 Task: Add the calendar component to the site builder.
Action: Mouse moved to (898, 62)
Screenshot: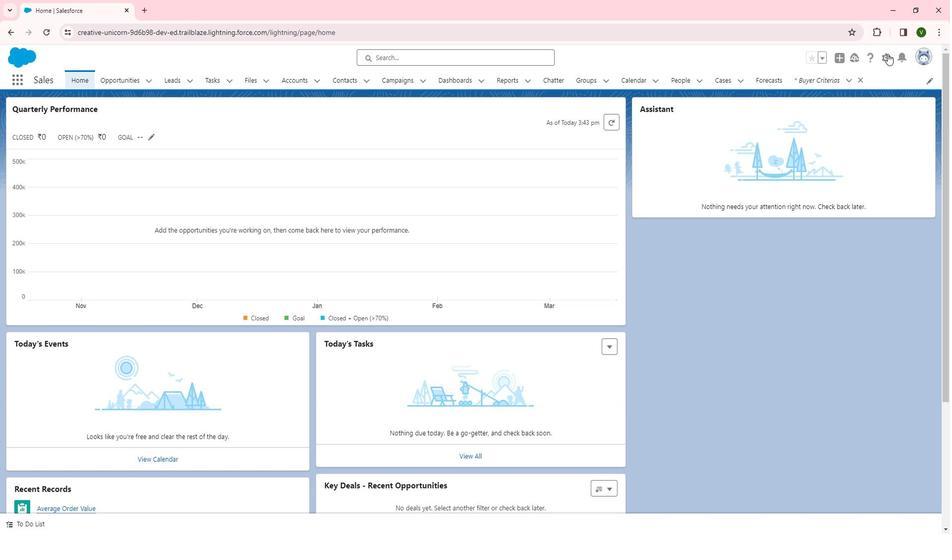 
Action: Mouse pressed left at (898, 62)
Screenshot: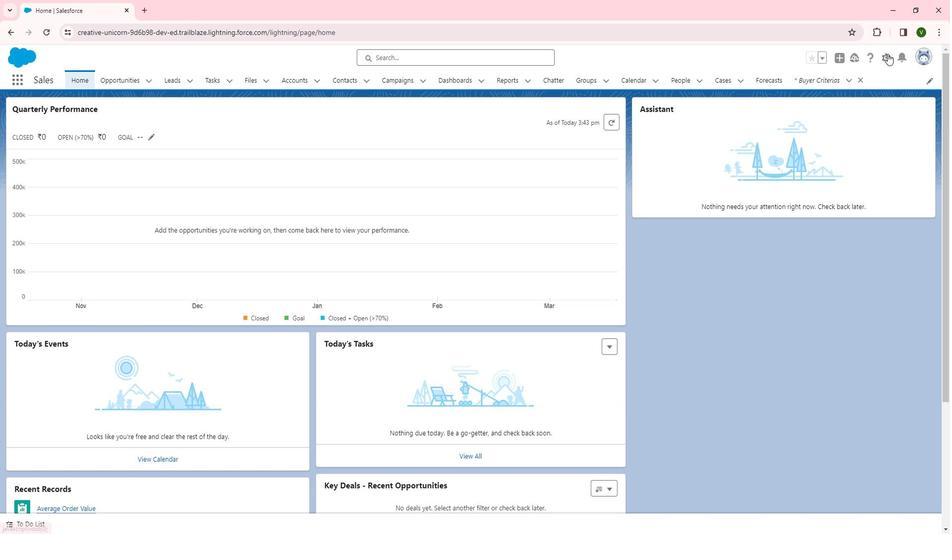 
Action: Mouse moved to (858, 86)
Screenshot: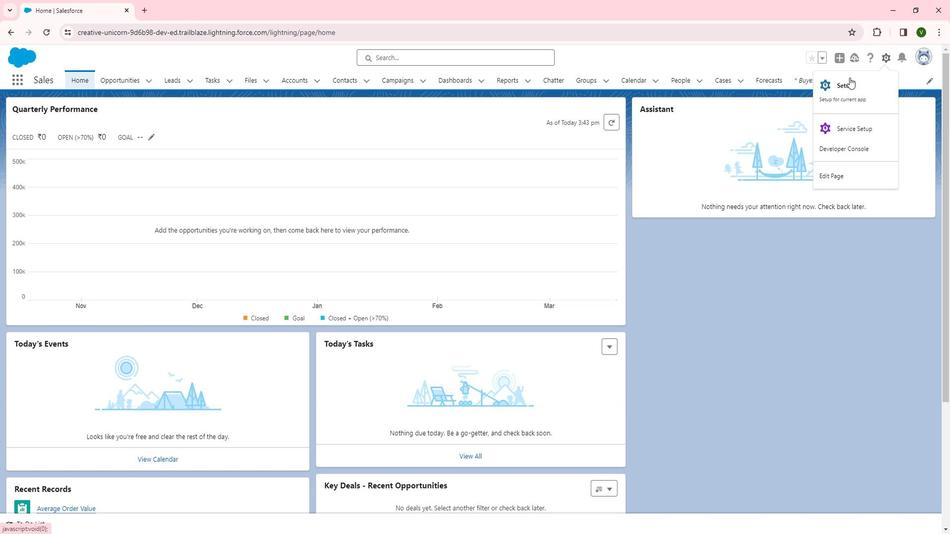 
Action: Mouse pressed left at (858, 86)
Screenshot: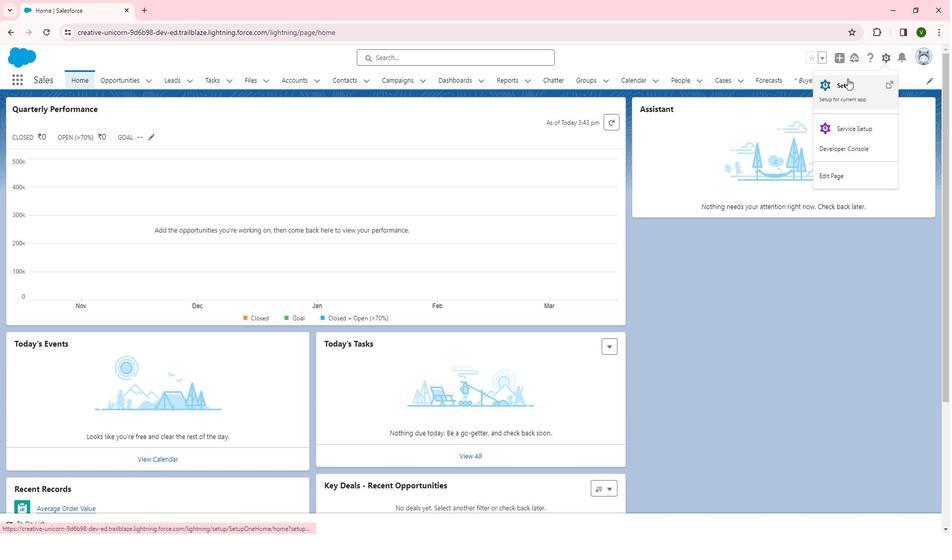 
Action: Mouse moved to (57, 301)
Screenshot: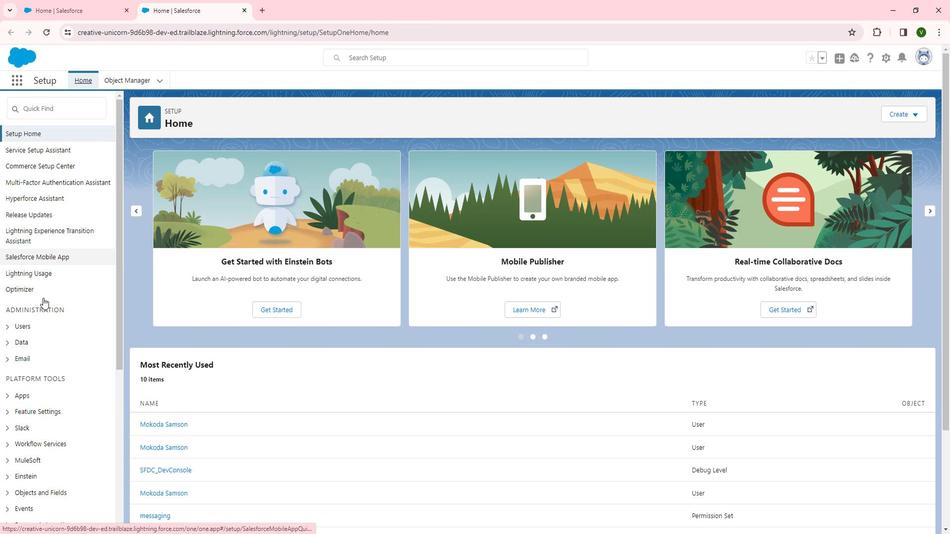 
Action: Mouse scrolled (57, 301) with delta (0, 0)
Screenshot: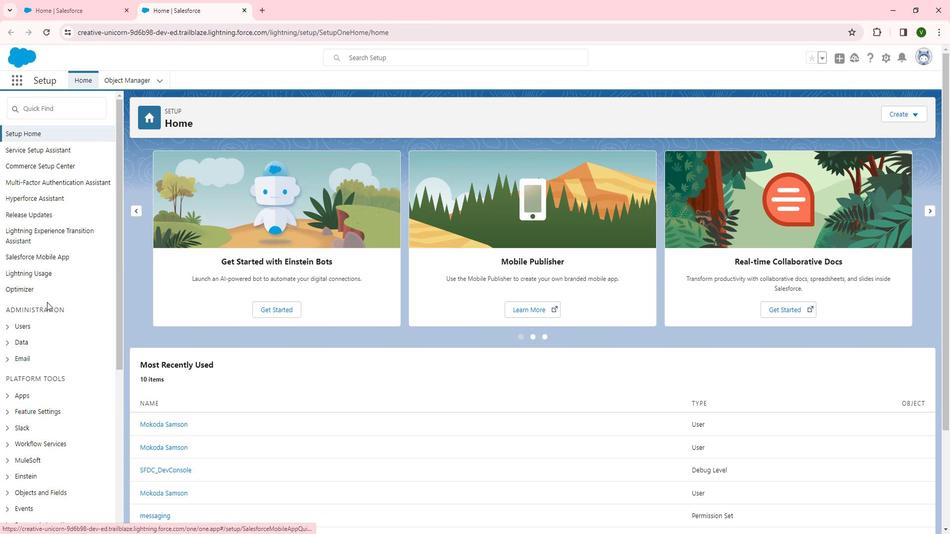 
Action: Mouse scrolled (57, 301) with delta (0, 0)
Screenshot: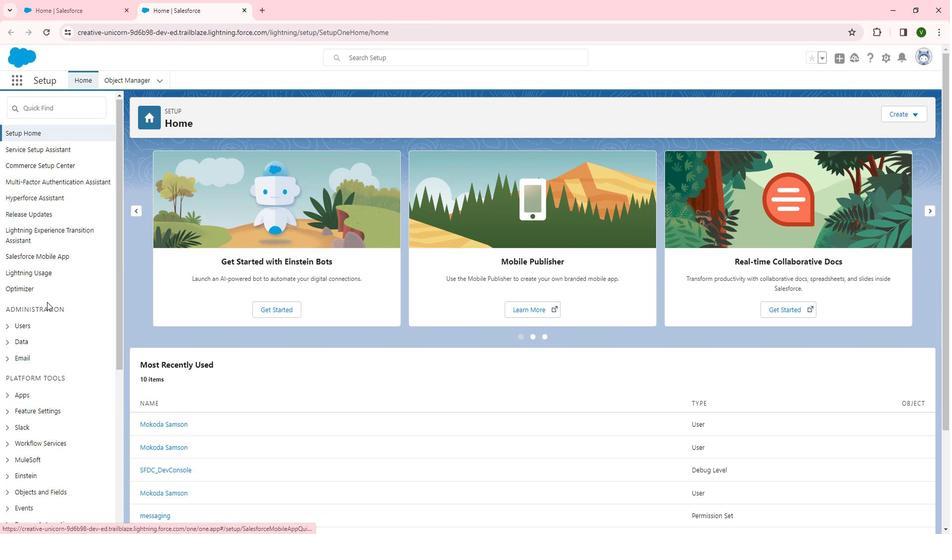 
Action: Mouse scrolled (57, 301) with delta (0, 0)
Screenshot: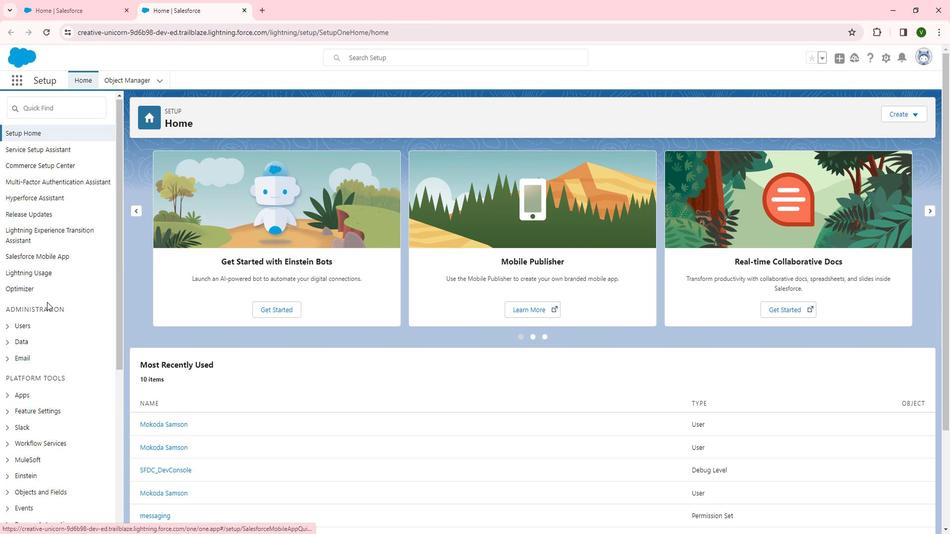 
Action: Mouse moved to (32, 260)
Screenshot: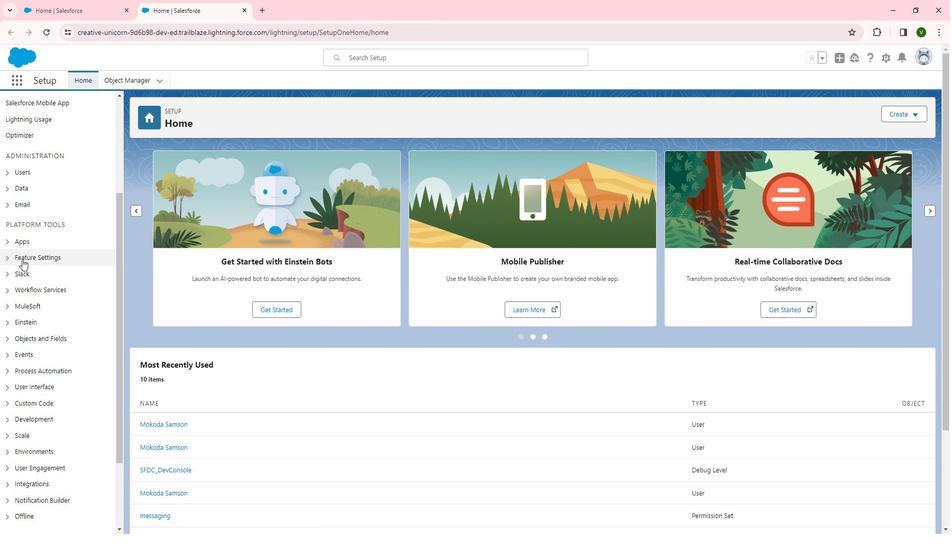 
Action: Mouse pressed left at (32, 260)
Screenshot: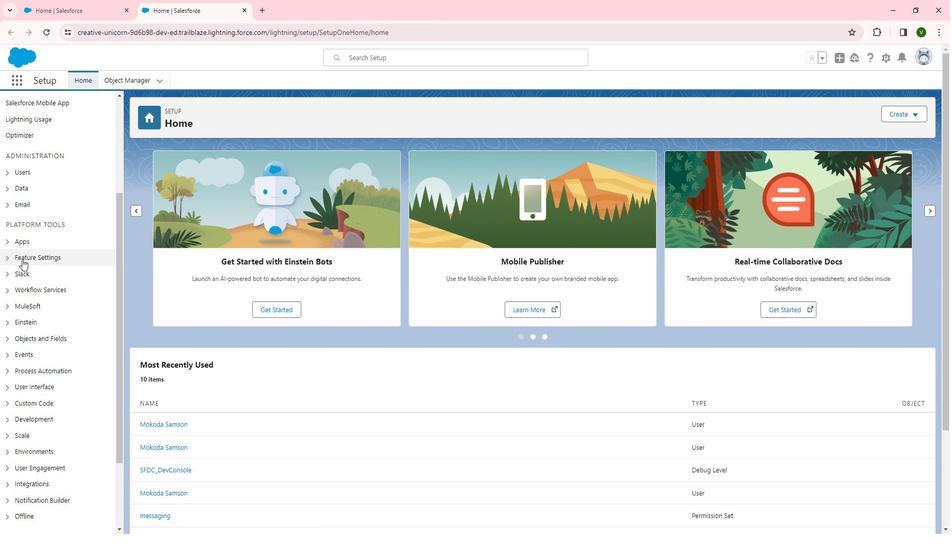 
Action: Mouse moved to (40, 273)
Screenshot: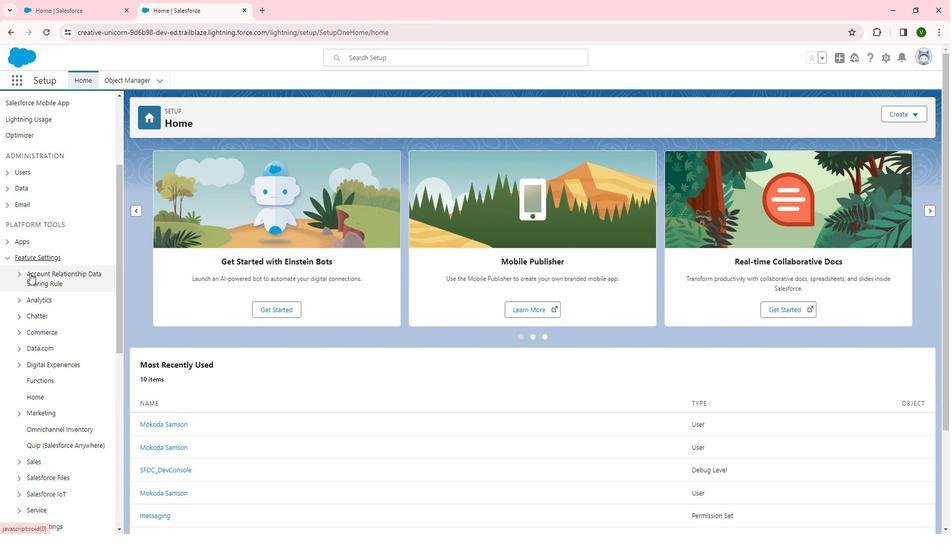
Action: Mouse scrolled (40, 273) with delta (0, 0)
Screenshot: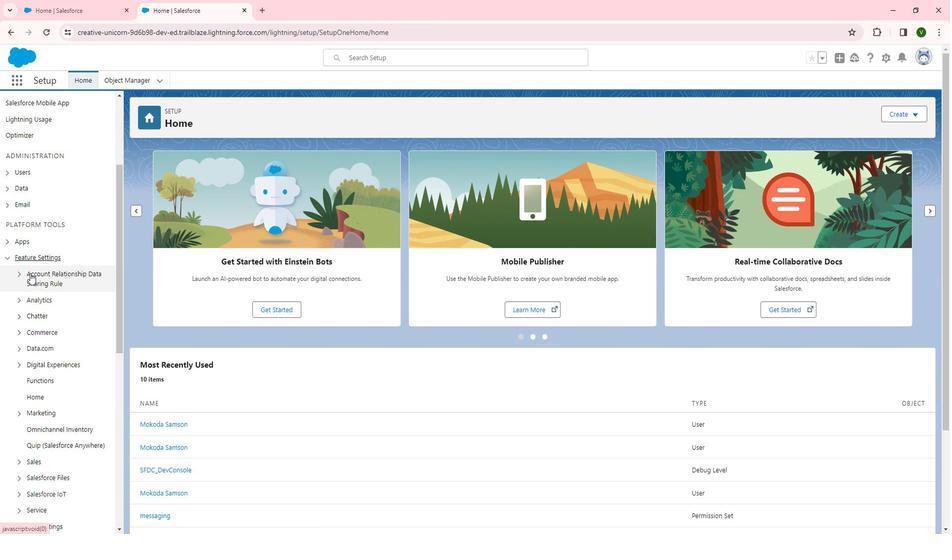 
Action: Mouse scrolled (40, 273) with delta (0, 0)
Screenshot: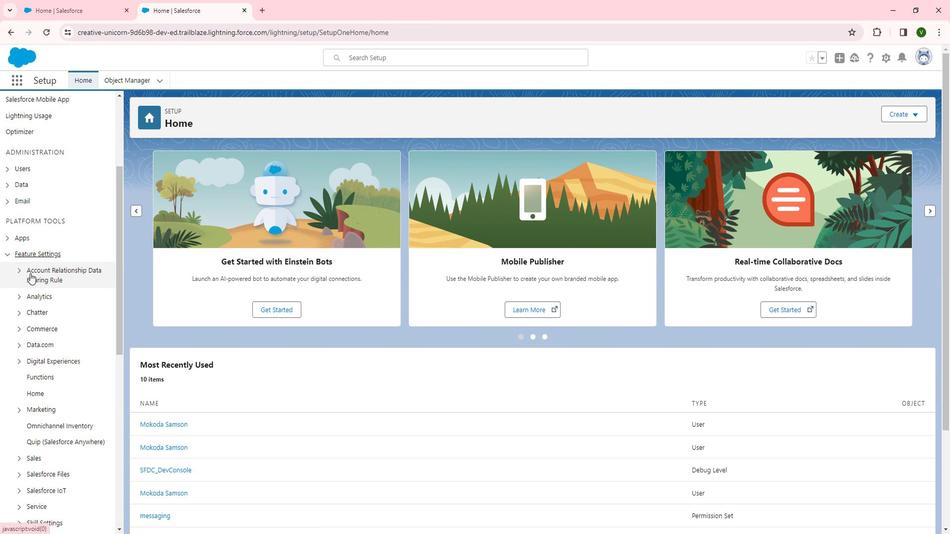 
Action: Mouse moved to (48, 262)
Screenshot: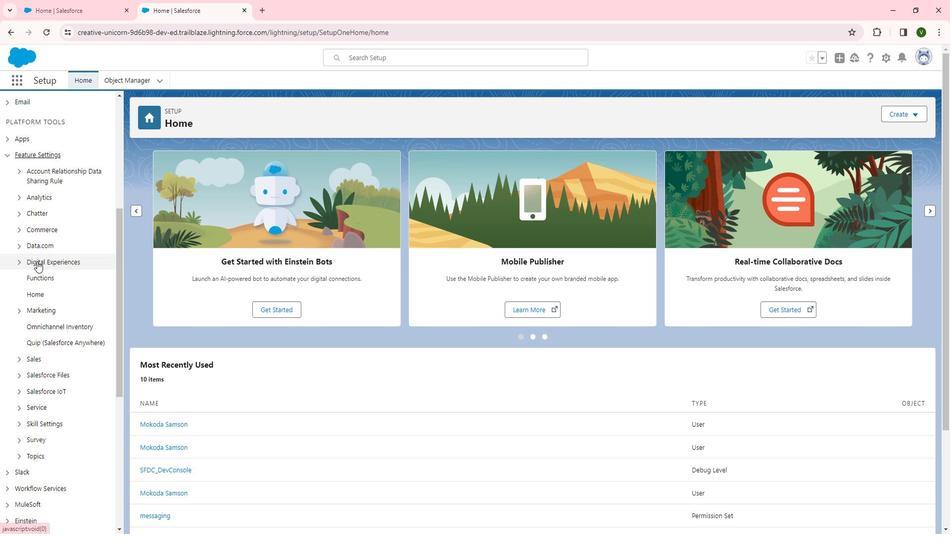 
Action: Mouse pressed left at (48, 262)
Screenshot: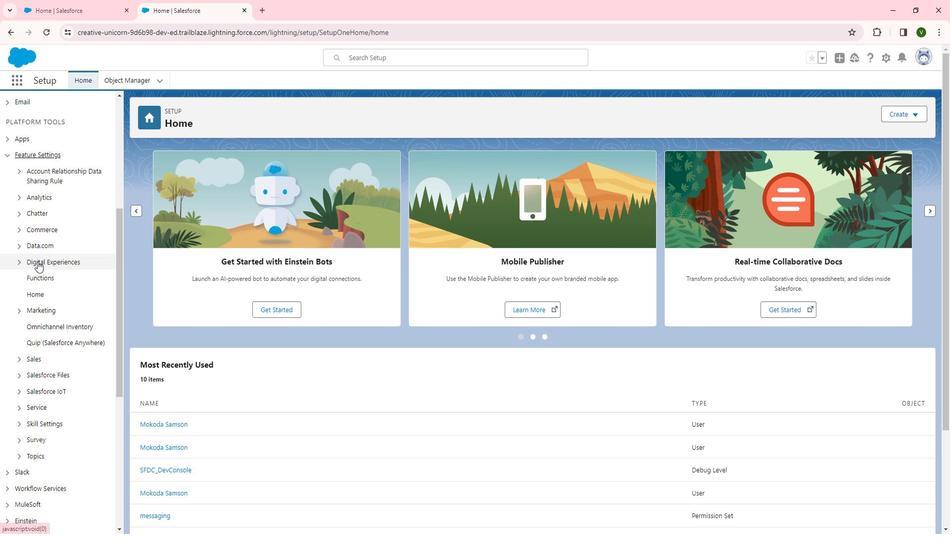 
Action: Mouse moved to (51, 279)
Screenshot: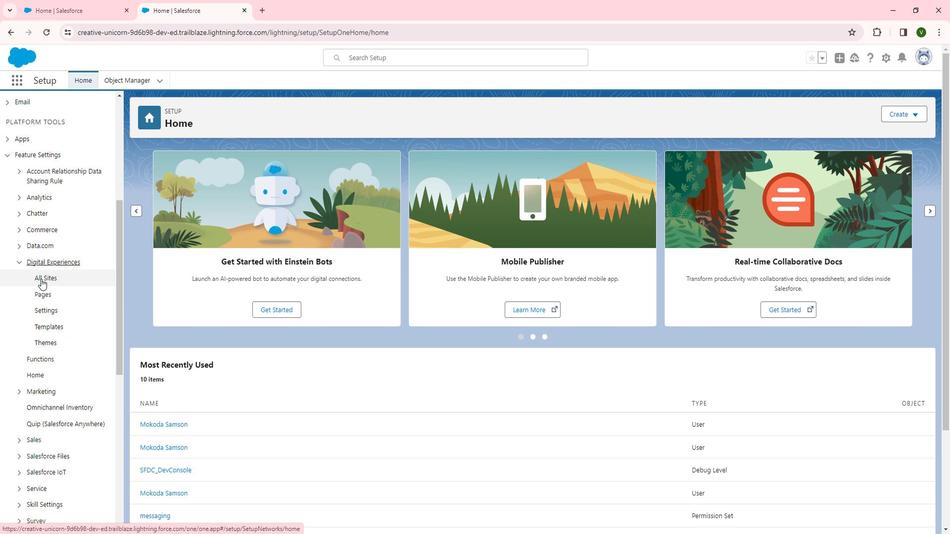 
Action: Mouse pressed left at (51, 279)
Screenshot: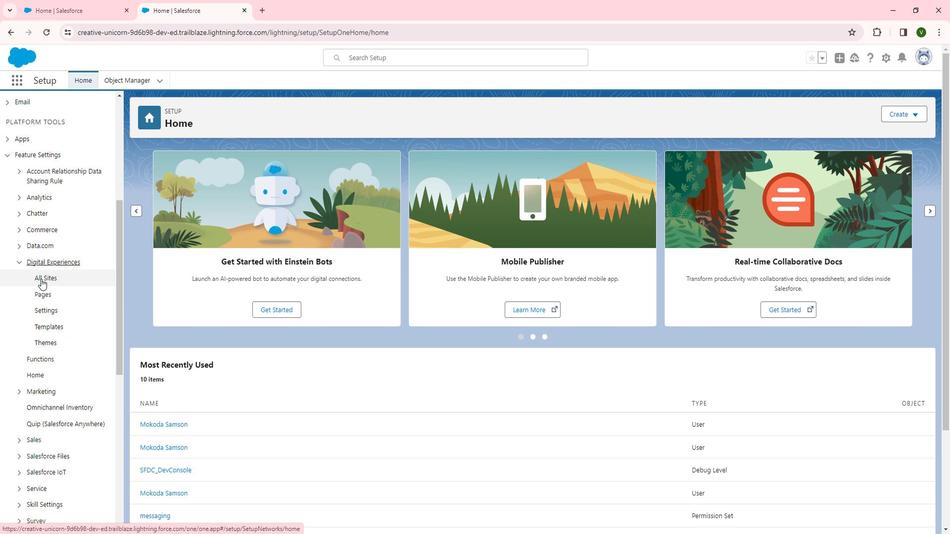 
Action: Mouse moved to (164, 295)
Screenshot: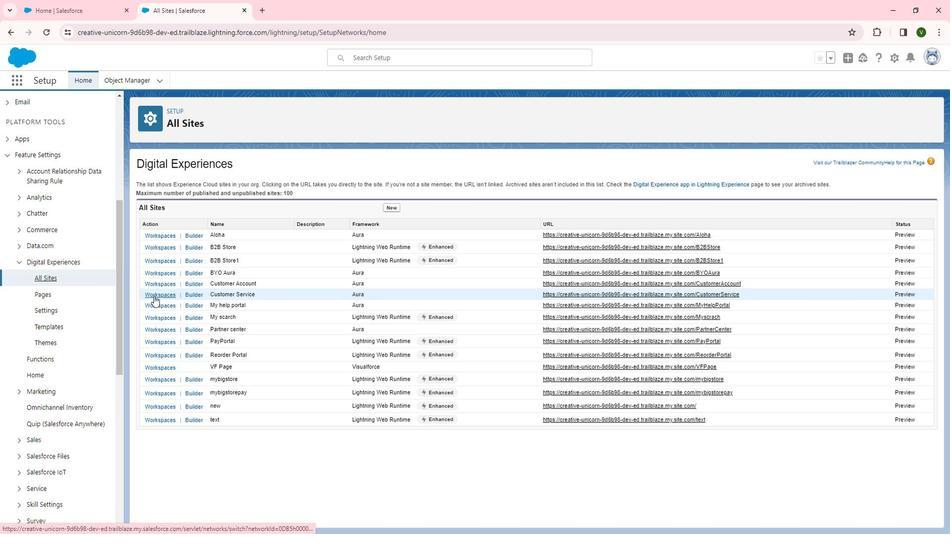 
Action: Mouse pressed left at (164, 295)
Screenshot: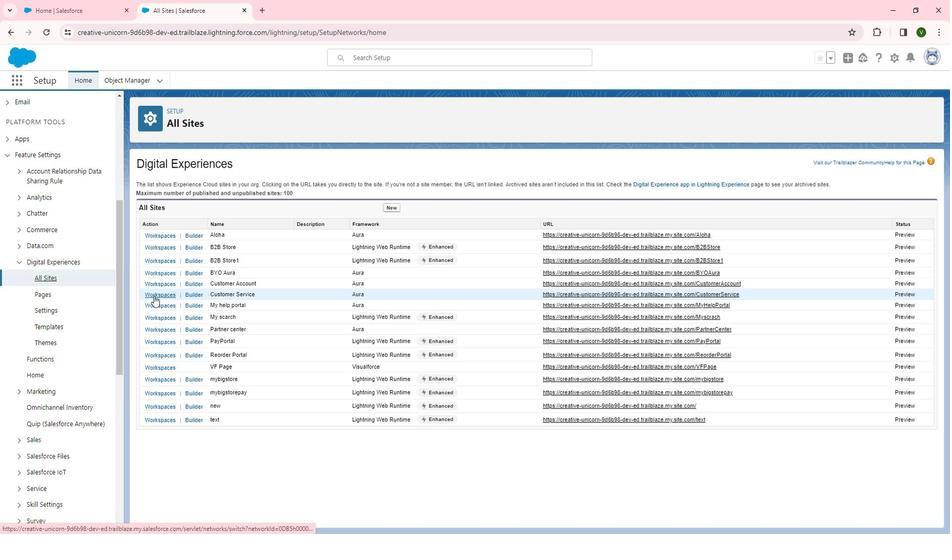 
Action: Mouse moved to (148, 252)
Screenshot: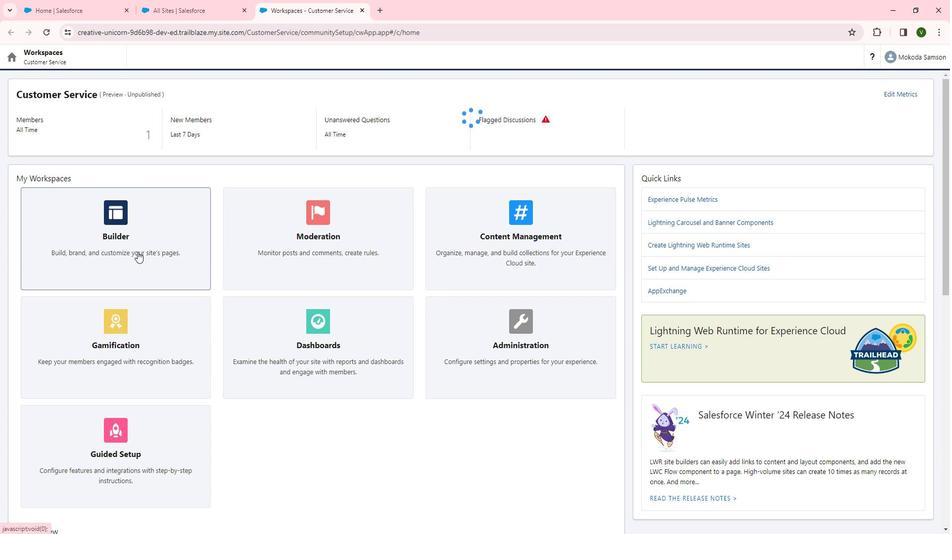 
Action: Mouse pressed left at (148, 252)
Screenshot: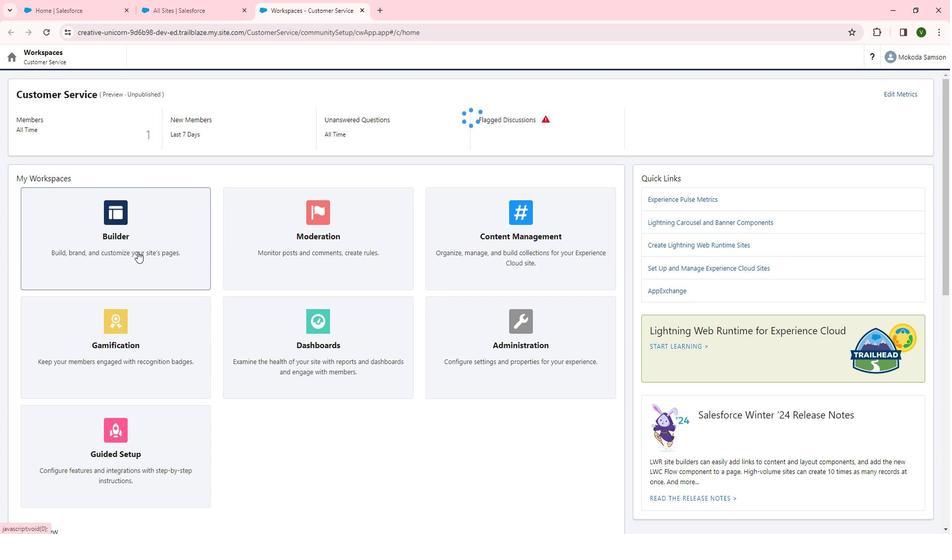 
Action: Mouse moved to (30, 101)
Screenshot: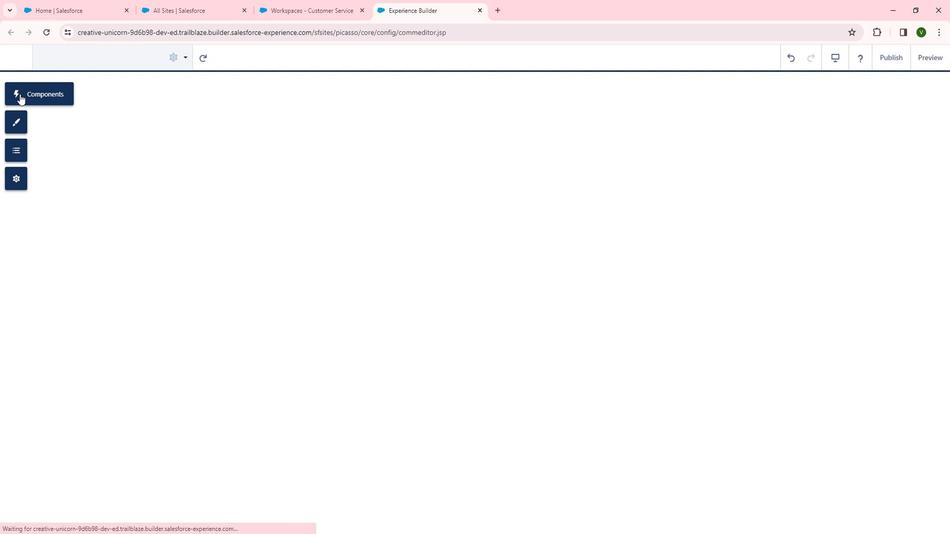 
Action: Mouse pressed left at (30, 101)
Screenshot: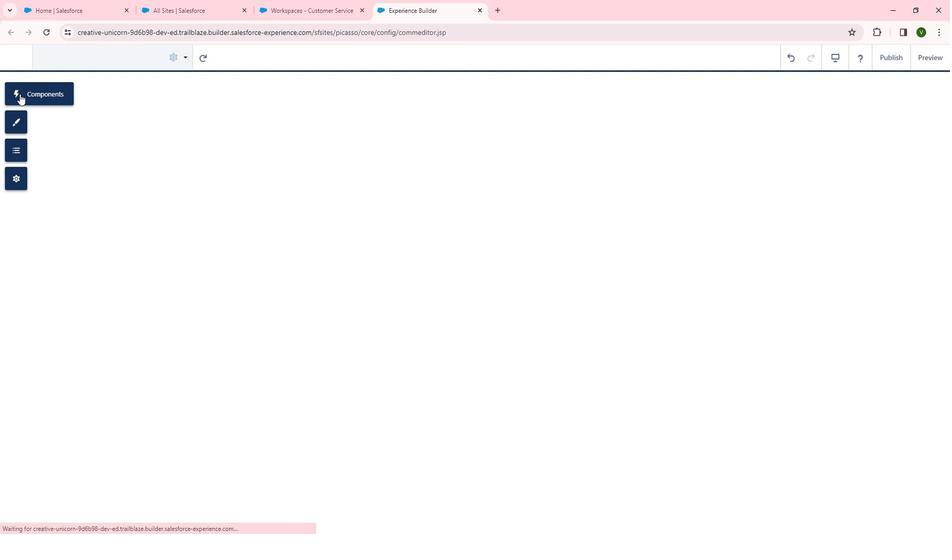 
Action: Mouse moved to (94, 265)
Screenshot: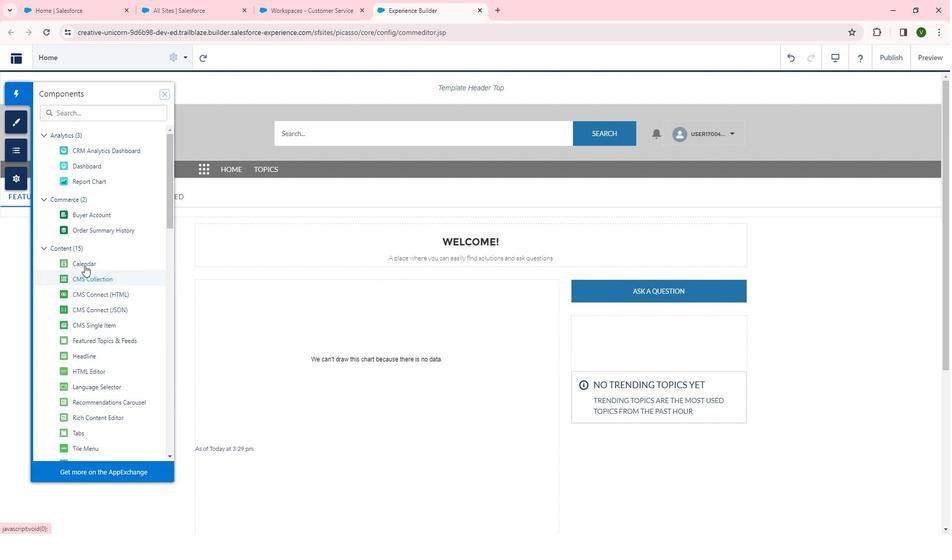 
Action: Mouse pressed left at (94, 265)
Screenshot: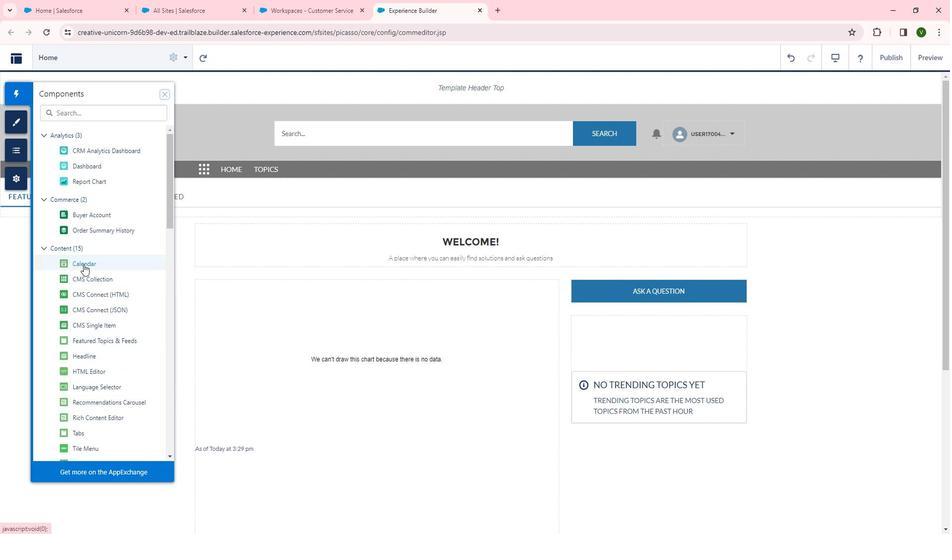 
Action: Mouse moved to (637, 353)
Screenshot: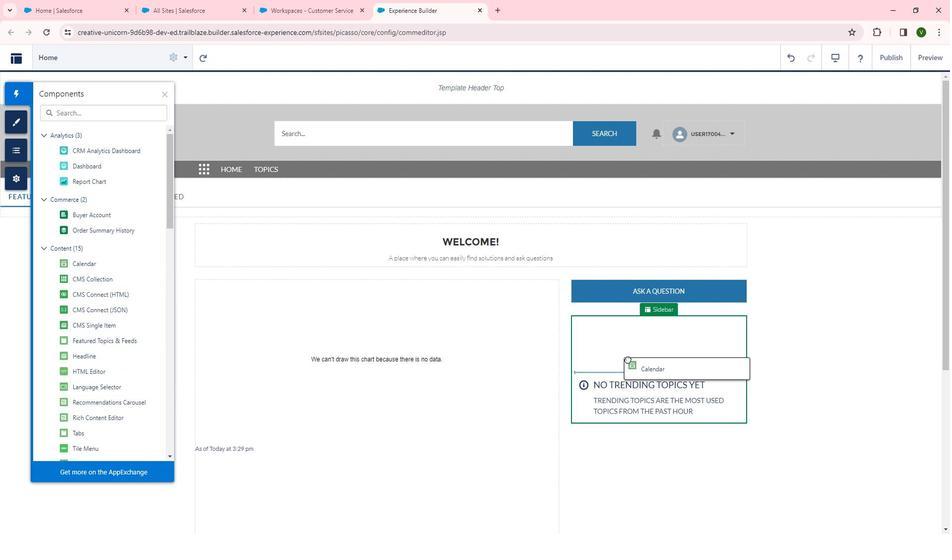 
